 Task: Calculate the distance between San Francisco and Point Reyes.
Action: Mouse moved to (302, 76)
Screenshot: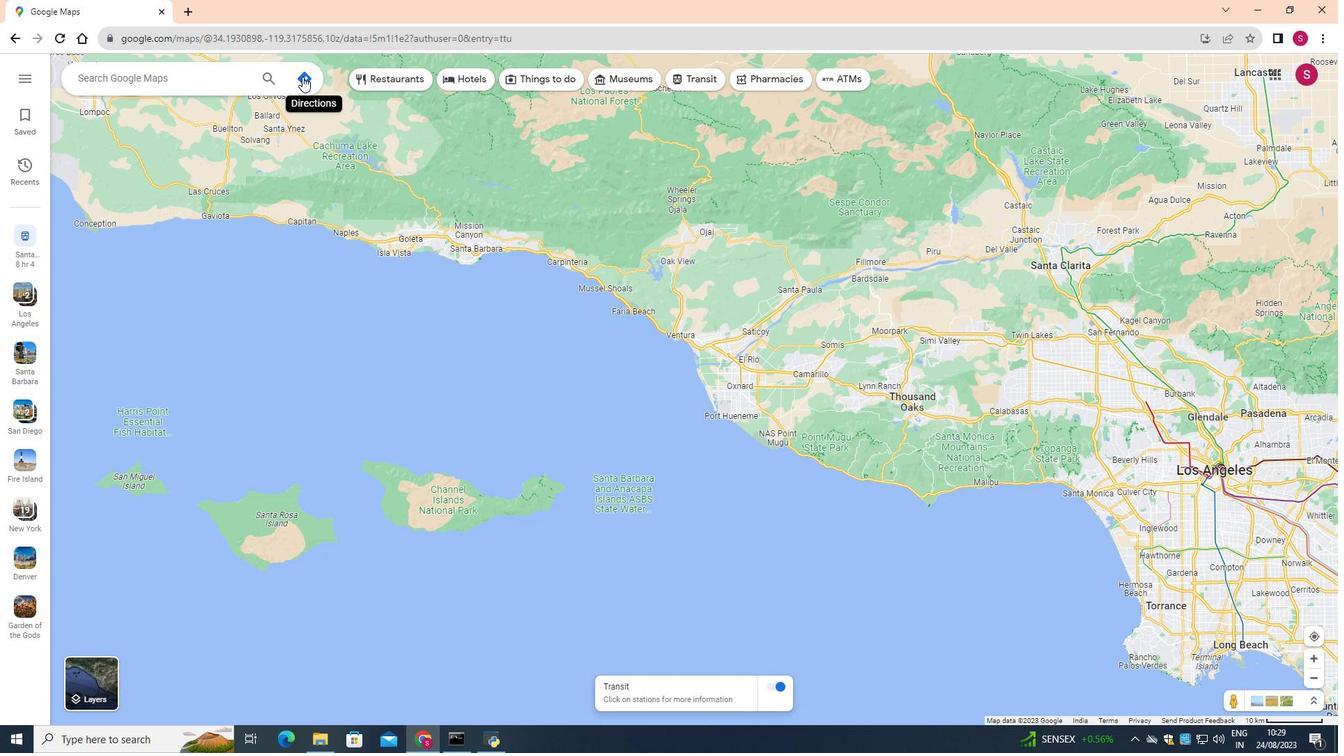 
Action: Mouse pressed left at (302, 76)
Screenshot: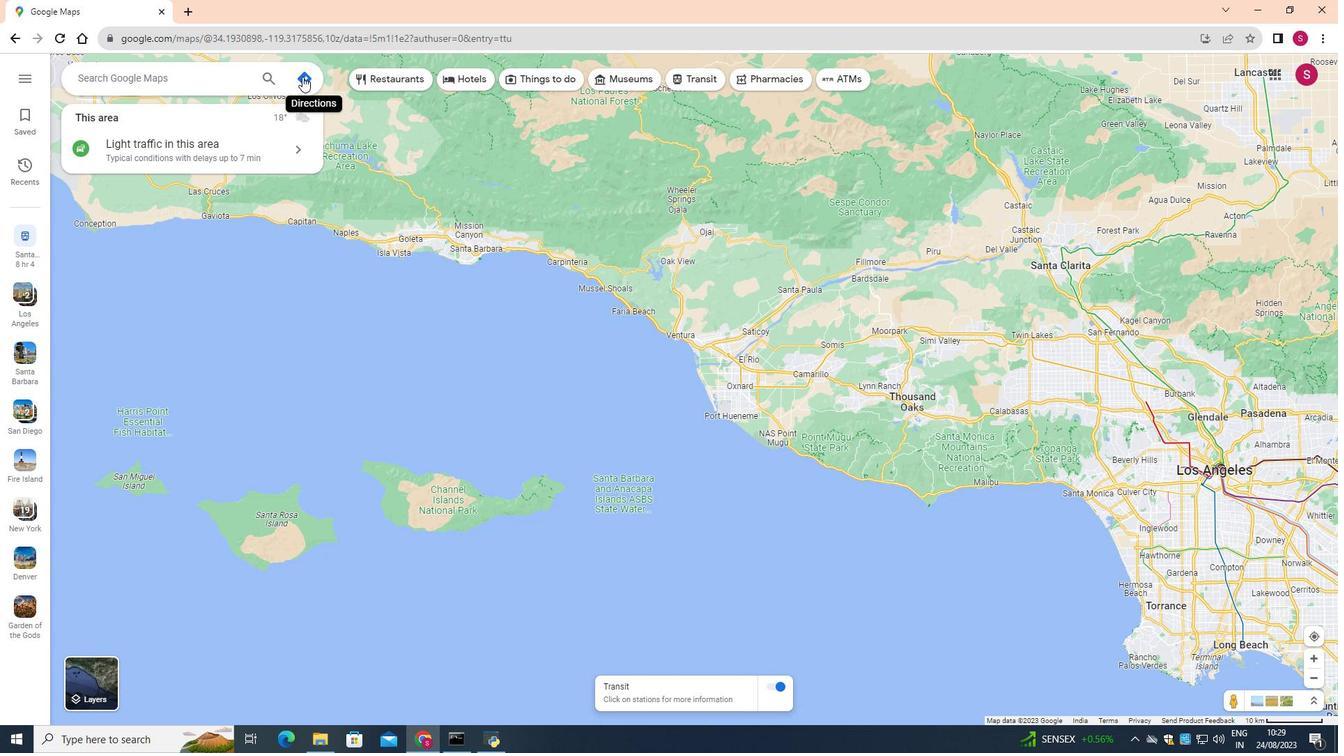 
Action: Mouse moved to (230, 110)
Screenshot: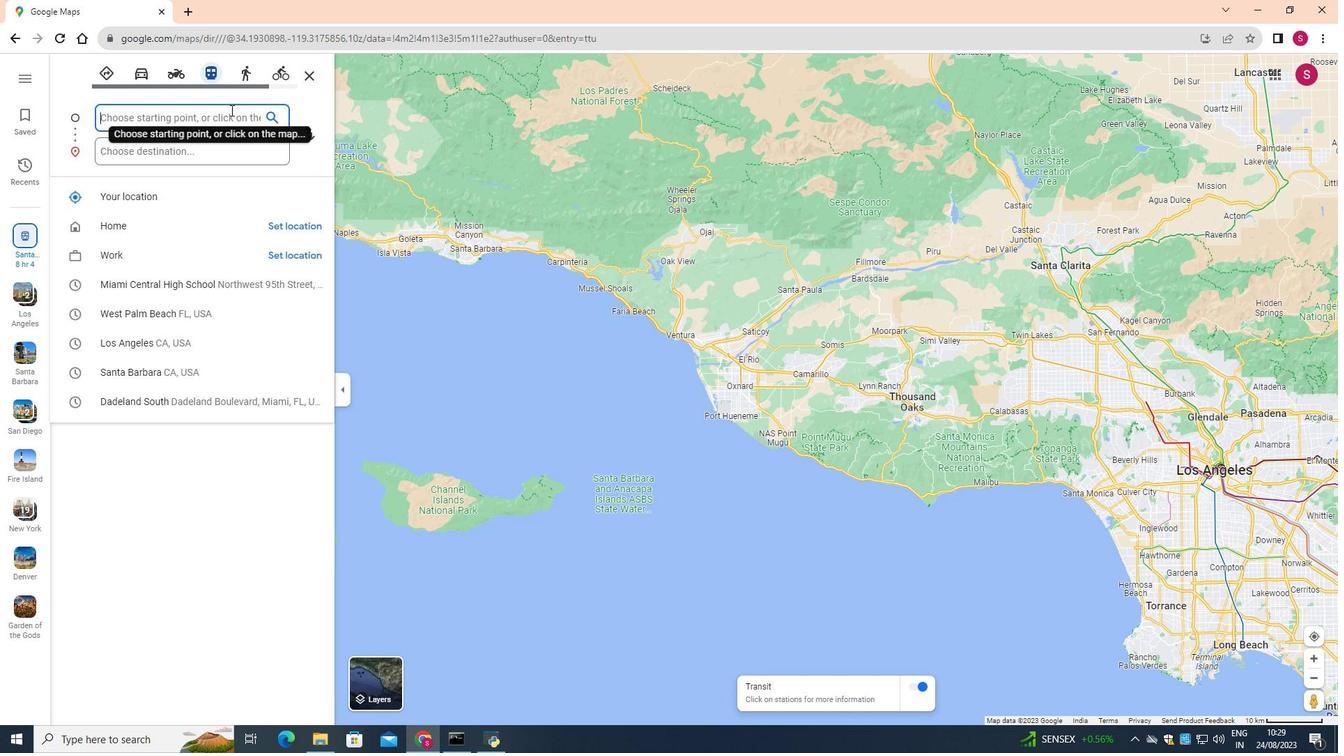 
Action: Mouse pressed left at (230, 110)
Screenshot: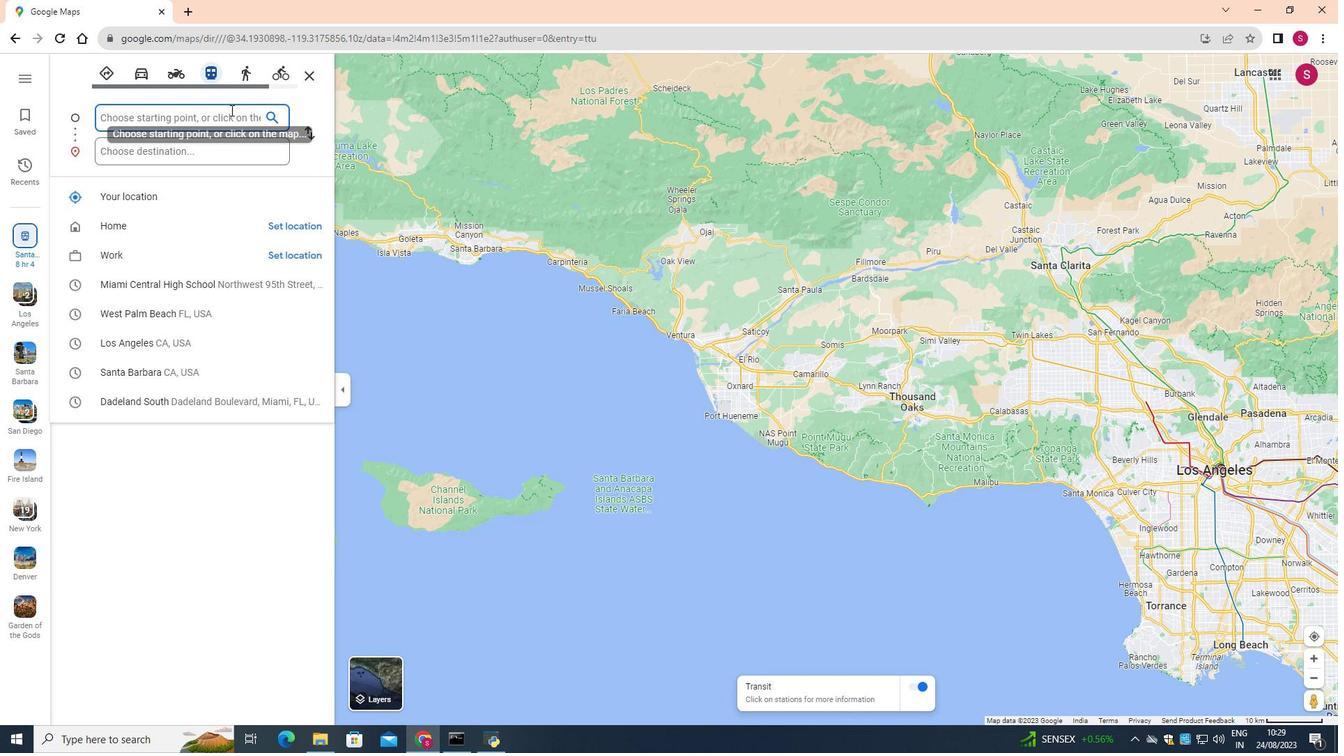
Action: Key pressed <Key.shift>San<Key.space><Key.shift>Francisco
Screenshot: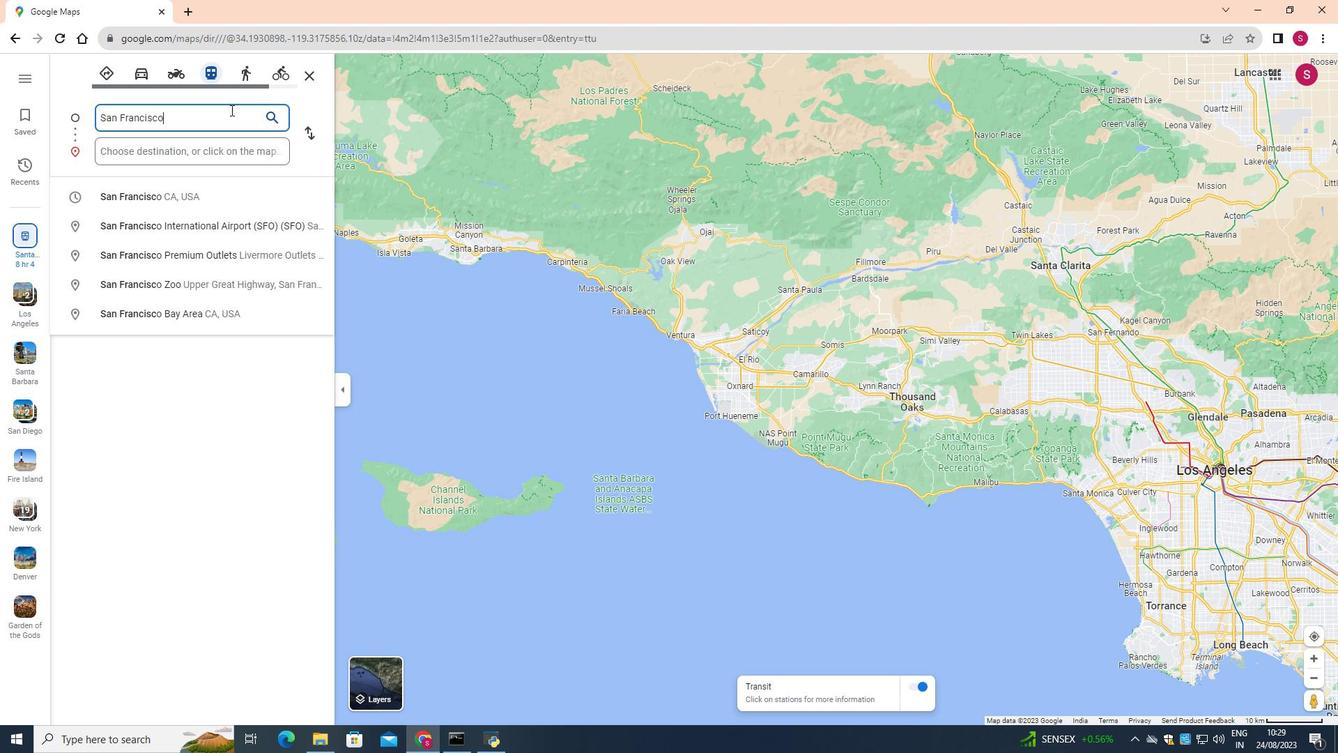 
Action: Mouse moved to (156, 198)
Screenshot: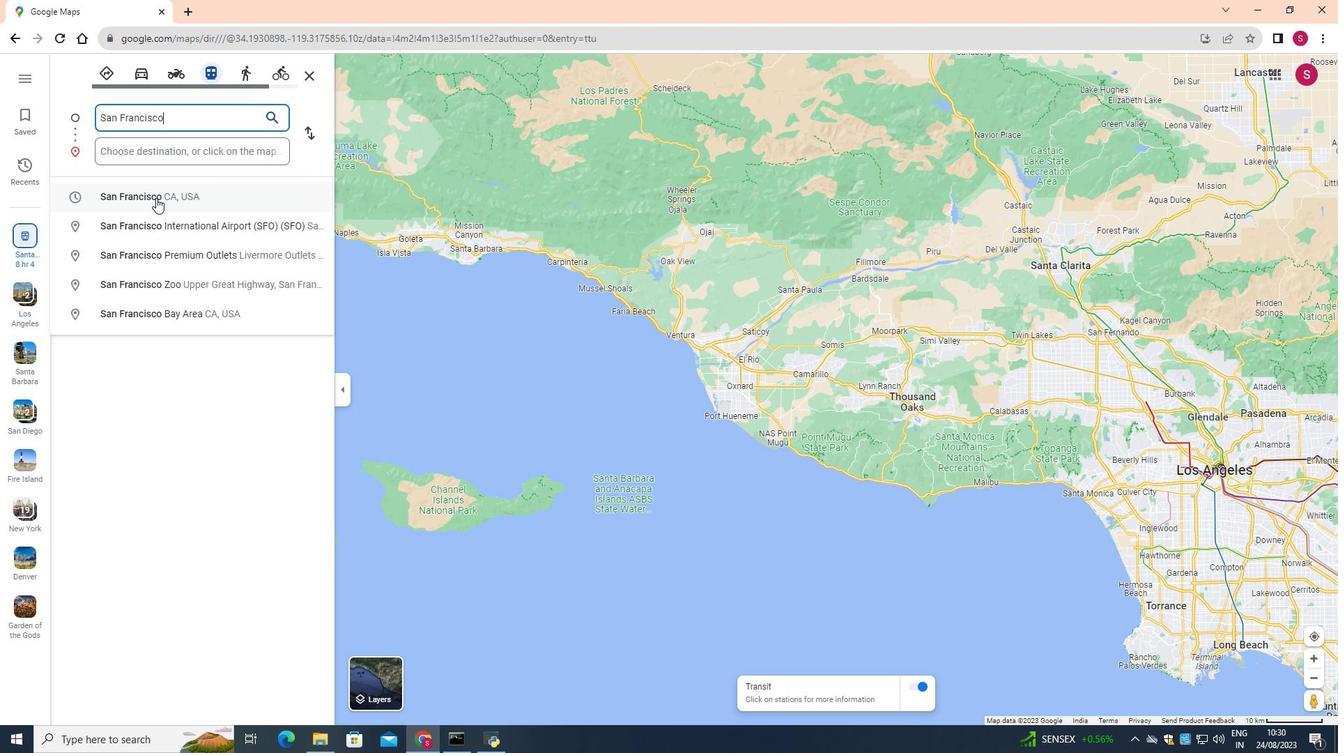 
Action: Mouse pressed left at (156, 198)
Screenshot: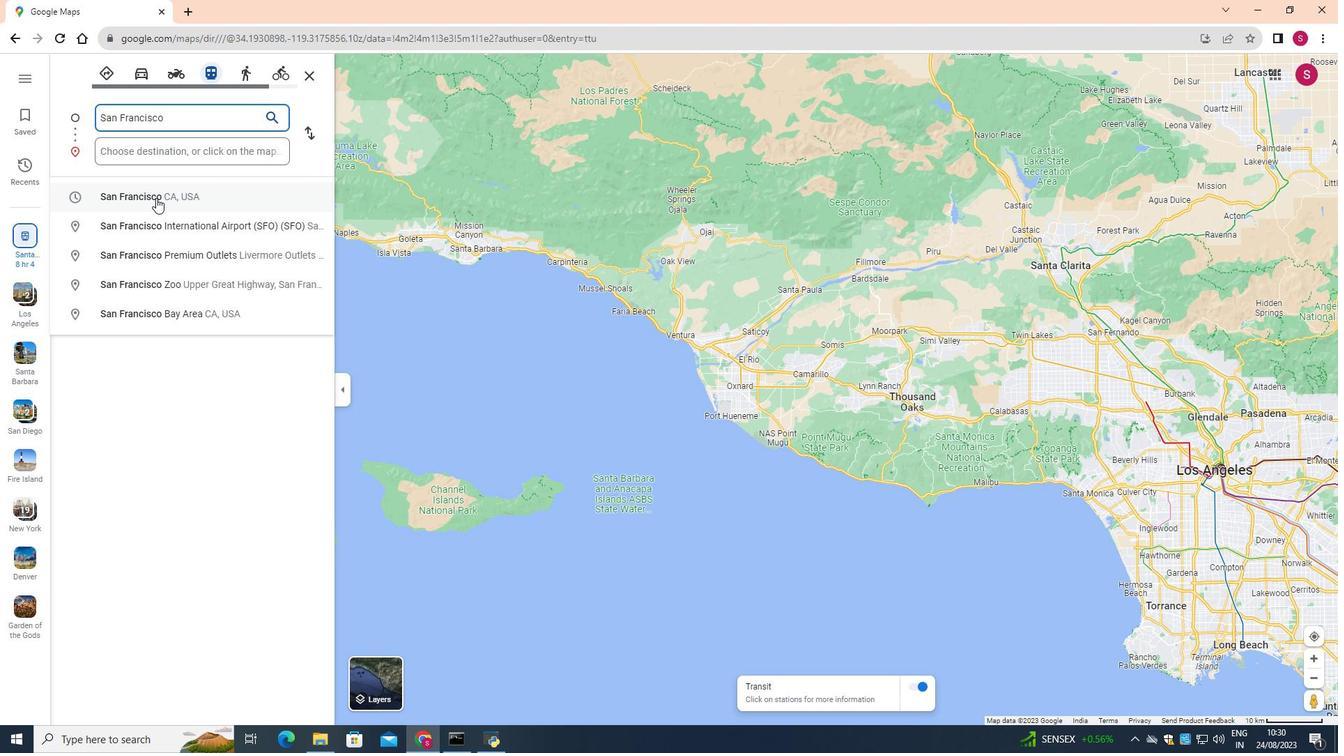 
Action: Mouse moved to (192, 147)
Screenshot: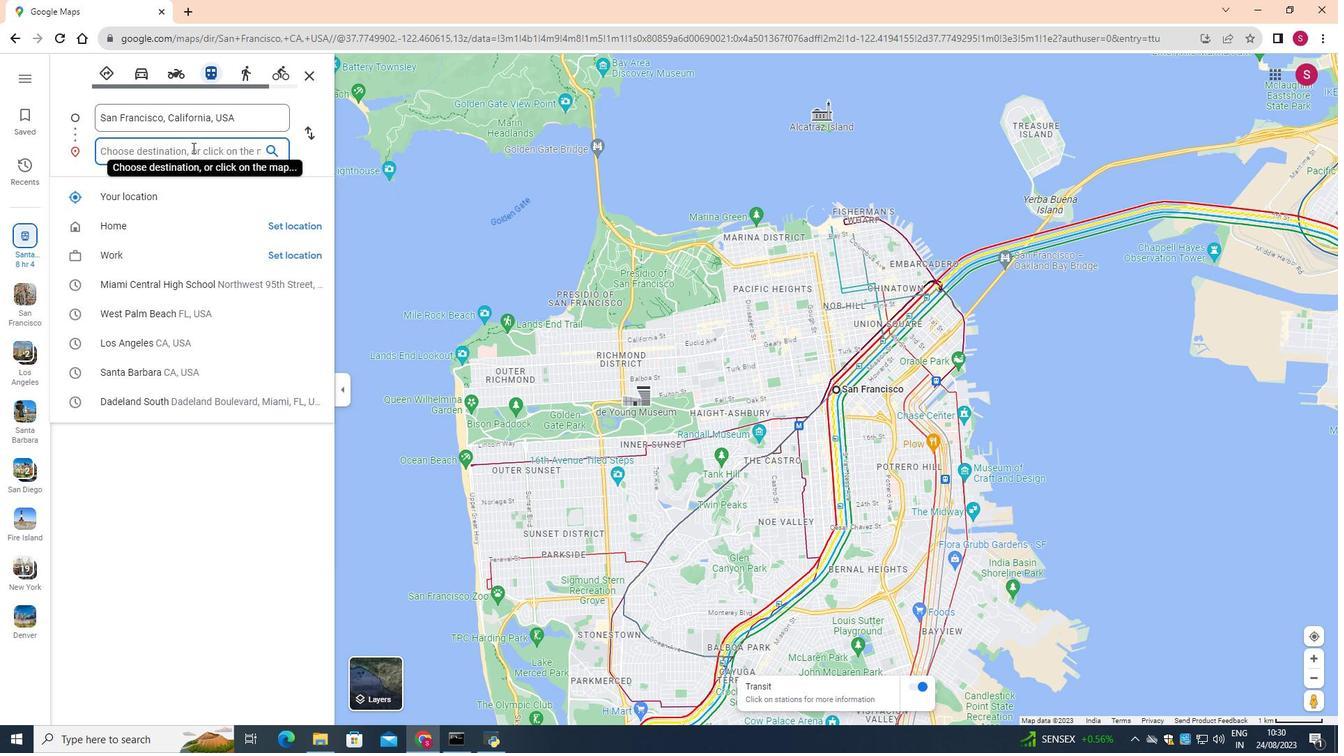 
Action: Mouse pressed left at (192, 147)
Screenshot: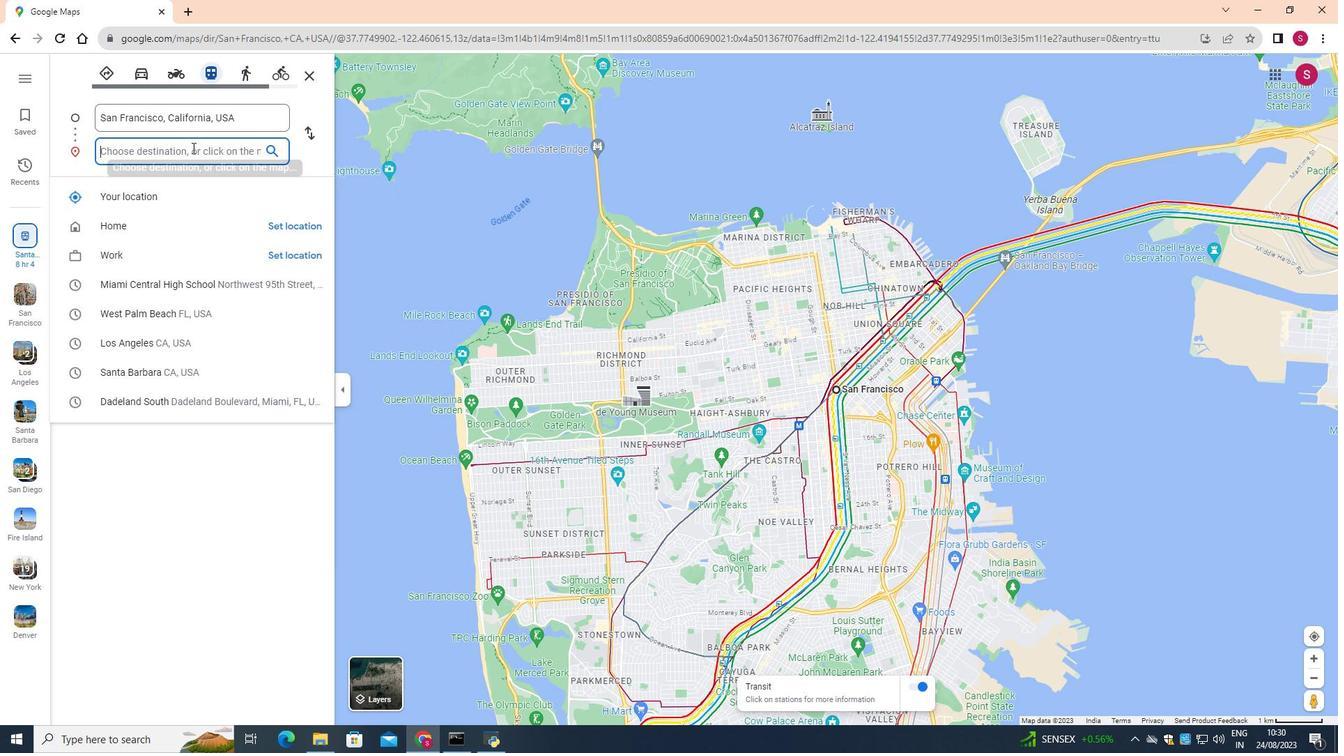 
Action: Key pressed <Key.shift>Point<Key.space><Key.shift>Reyes
Screenshot: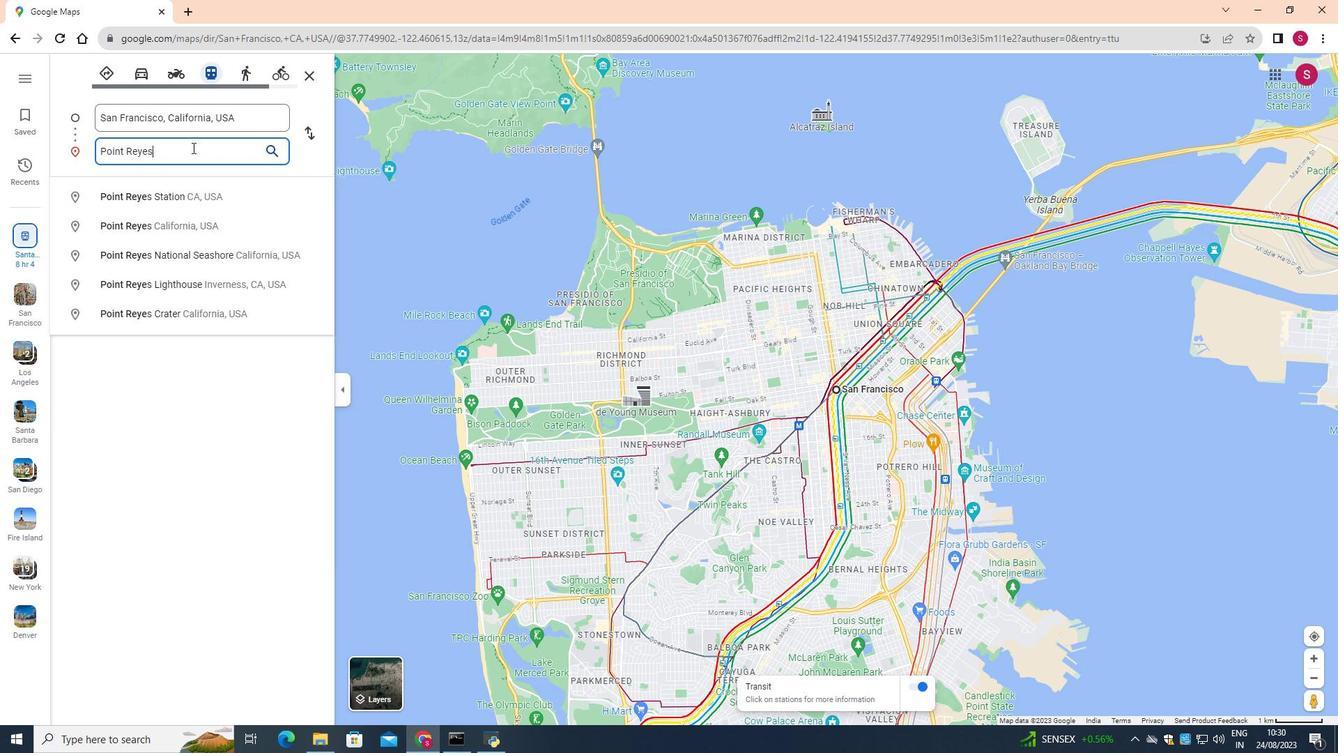 
Action: Mouse moved to (117, 192)
Screenshot: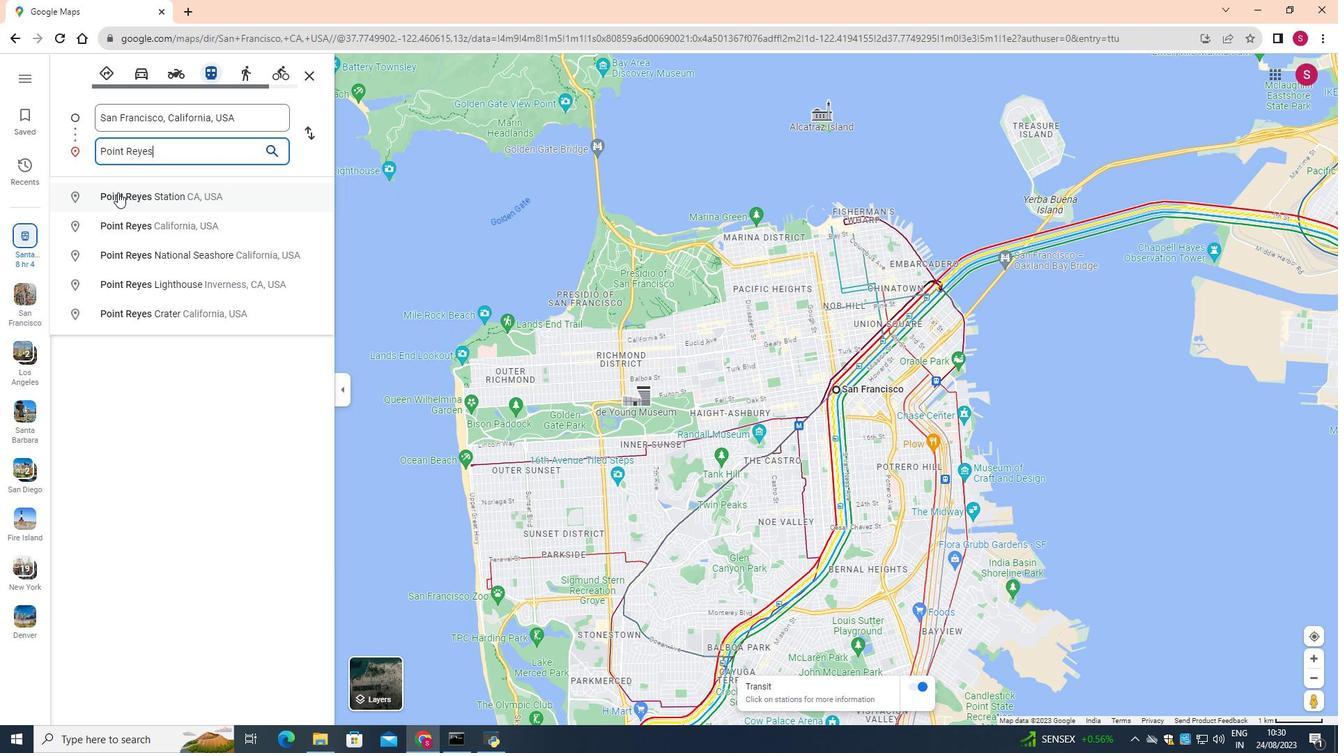 
Action: Mouse pressed left at (117, 192)
Screenshot: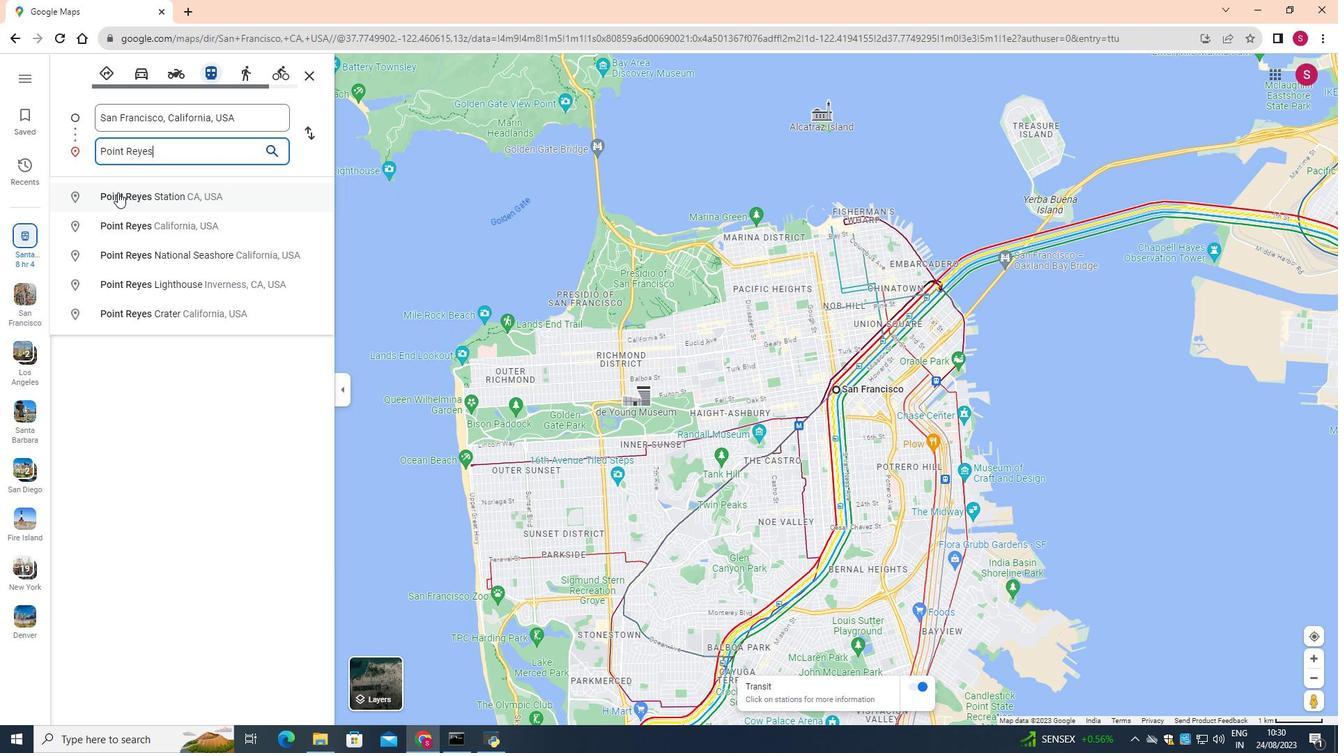 
Action: Mouse moved to (171, 357)
Screenshot: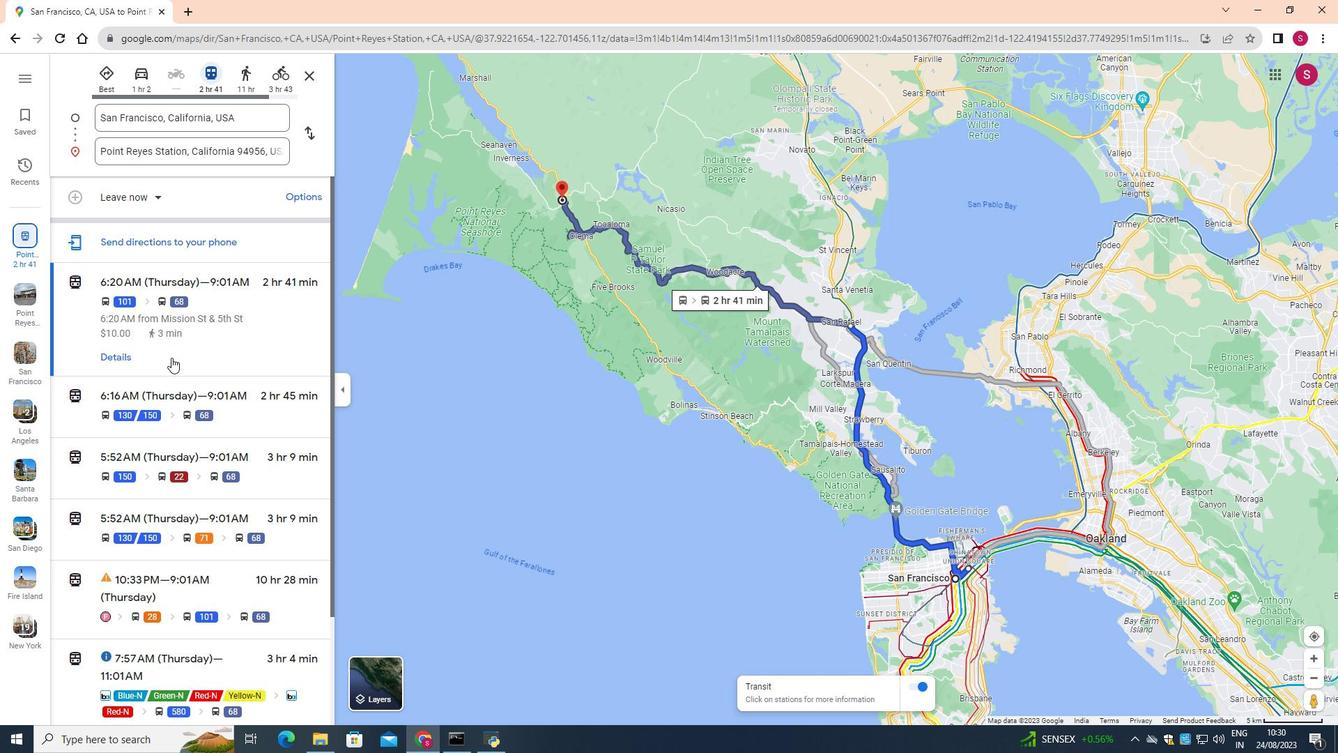 
Action: Mouse scrolled (171, 357) with delta (0, 0)
Screenshot: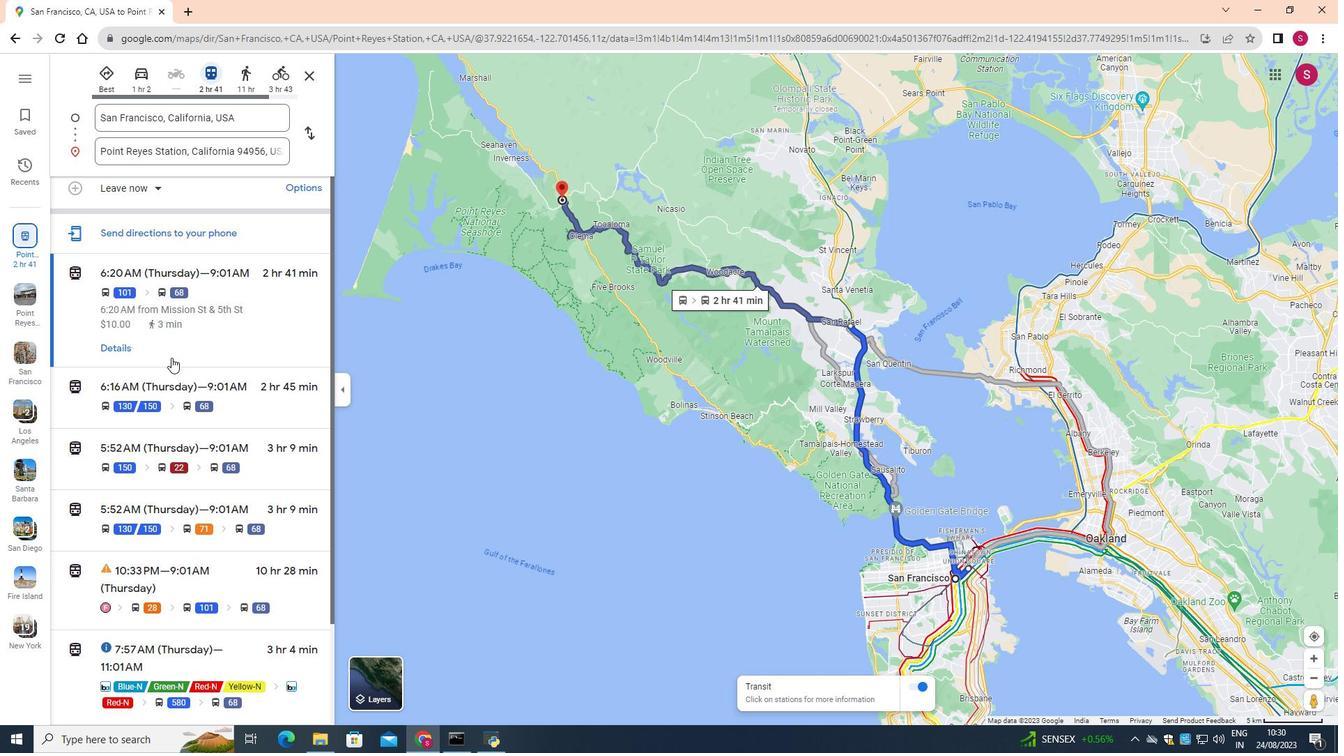 
Action: Mouse moved to (175, 336)
Screenshot: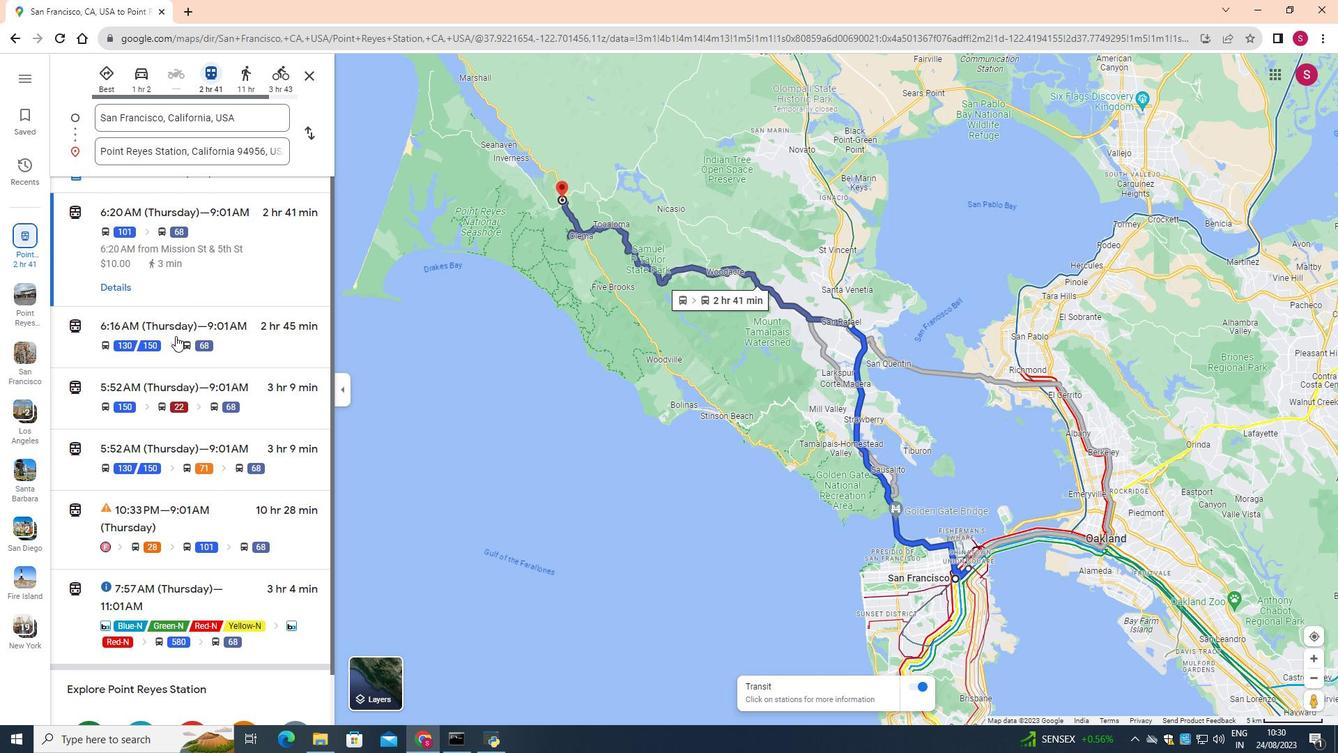 
Action: Mouse scrolled (175, 335) with delta (0, 0)
Screenshot: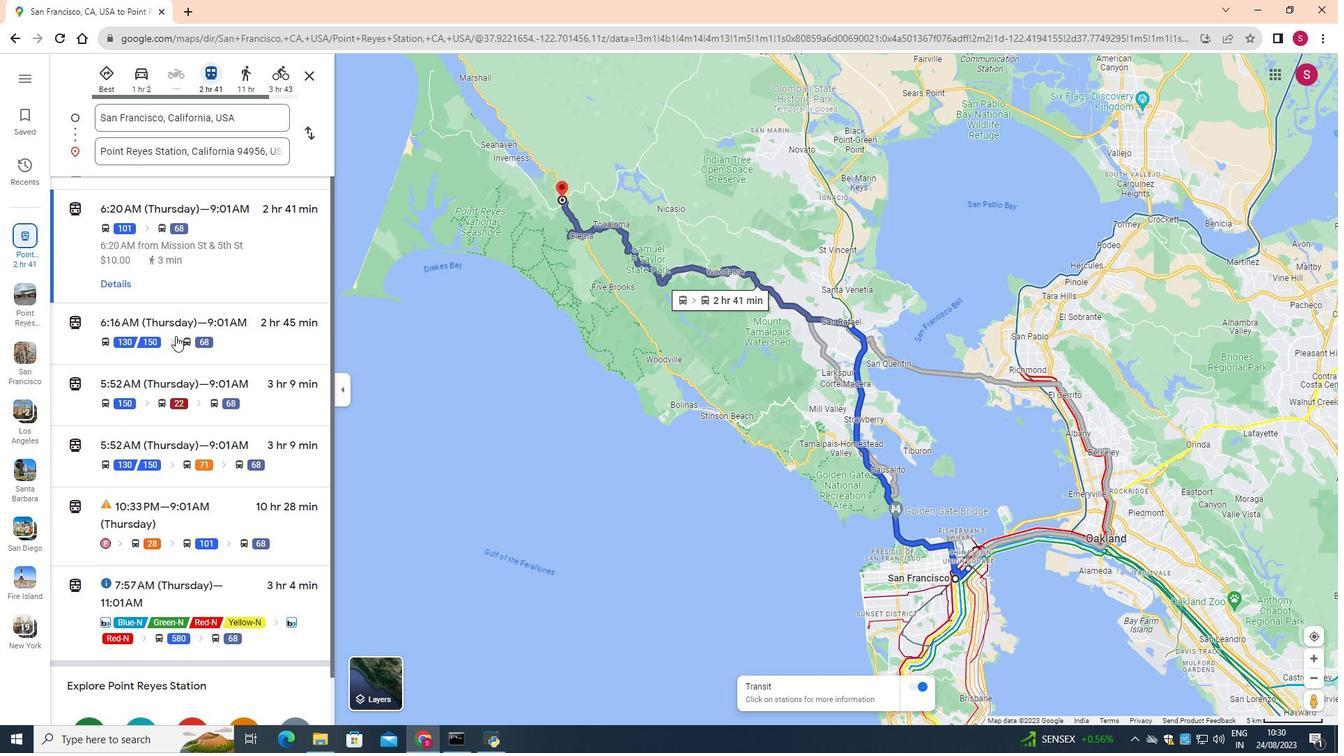 
Action: Mouse scrolled (175, 335) with delta (0, 0)
Screenshot: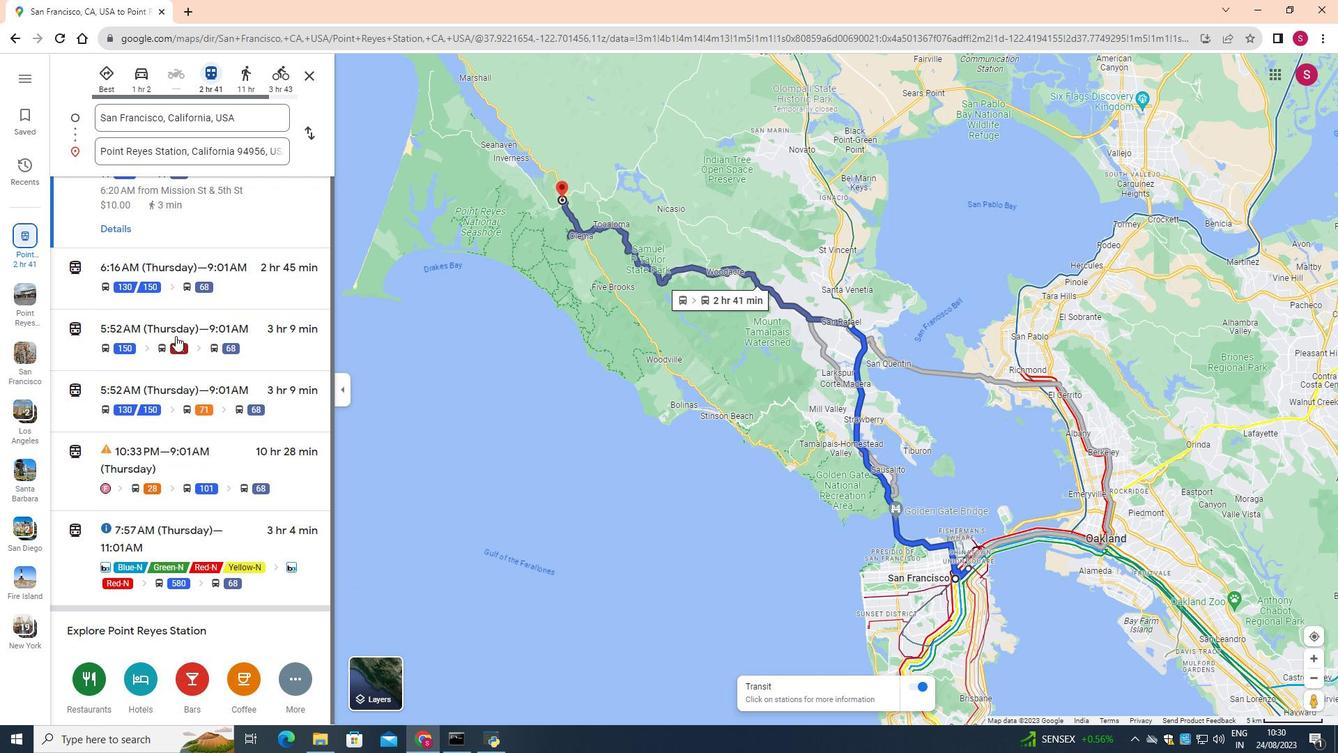 
Action: Mouse scrolled (175, 335) with delta (0, 0)
Screenshot: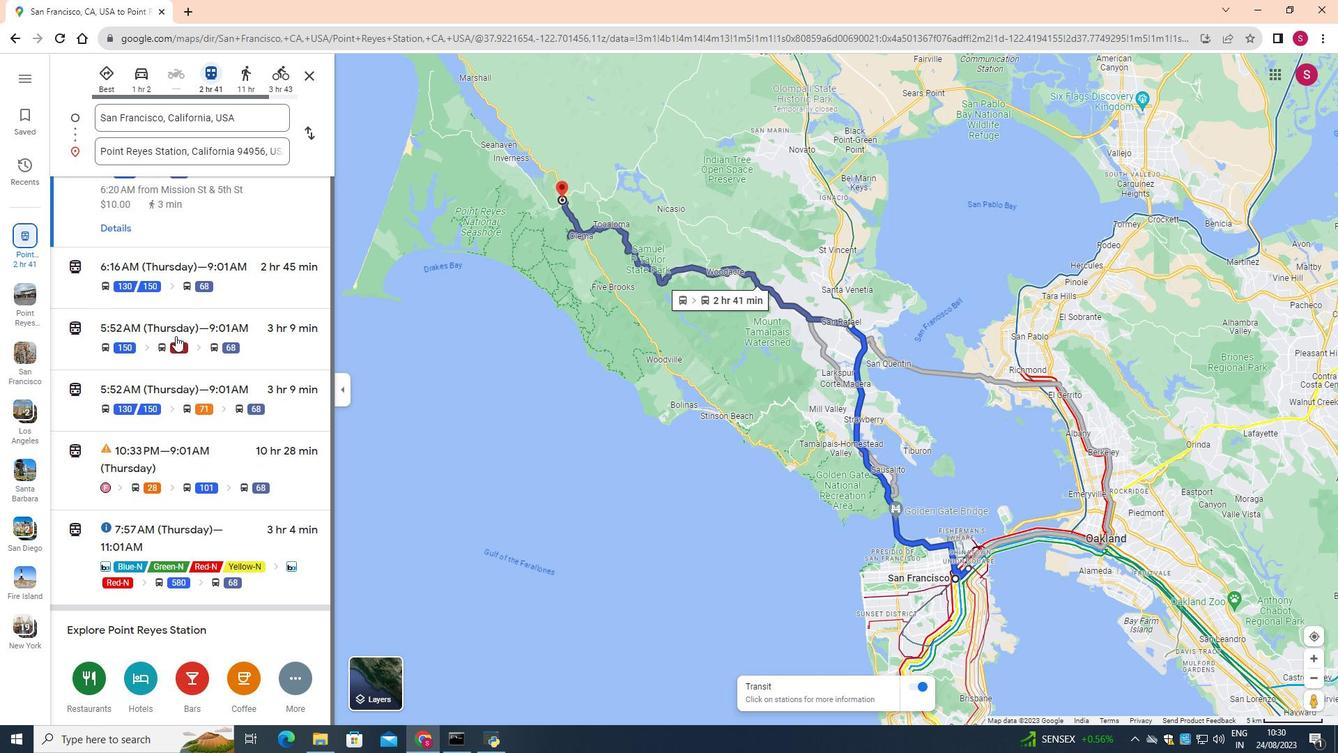 
Action: Mouse scrolled (175, 336) with delta (0, 0)
Screenshot: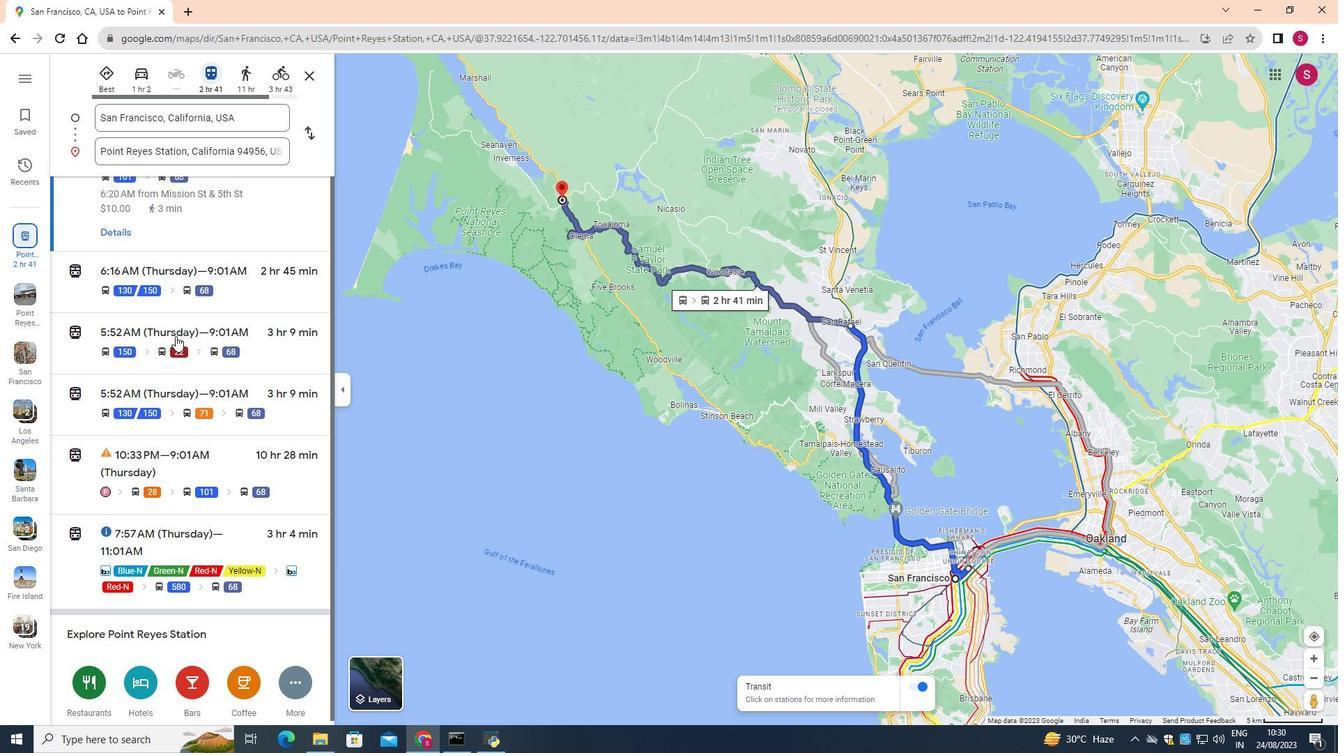 
Action: Mouse scrolled (175, 336) with delta (0, 0)
Screenshot: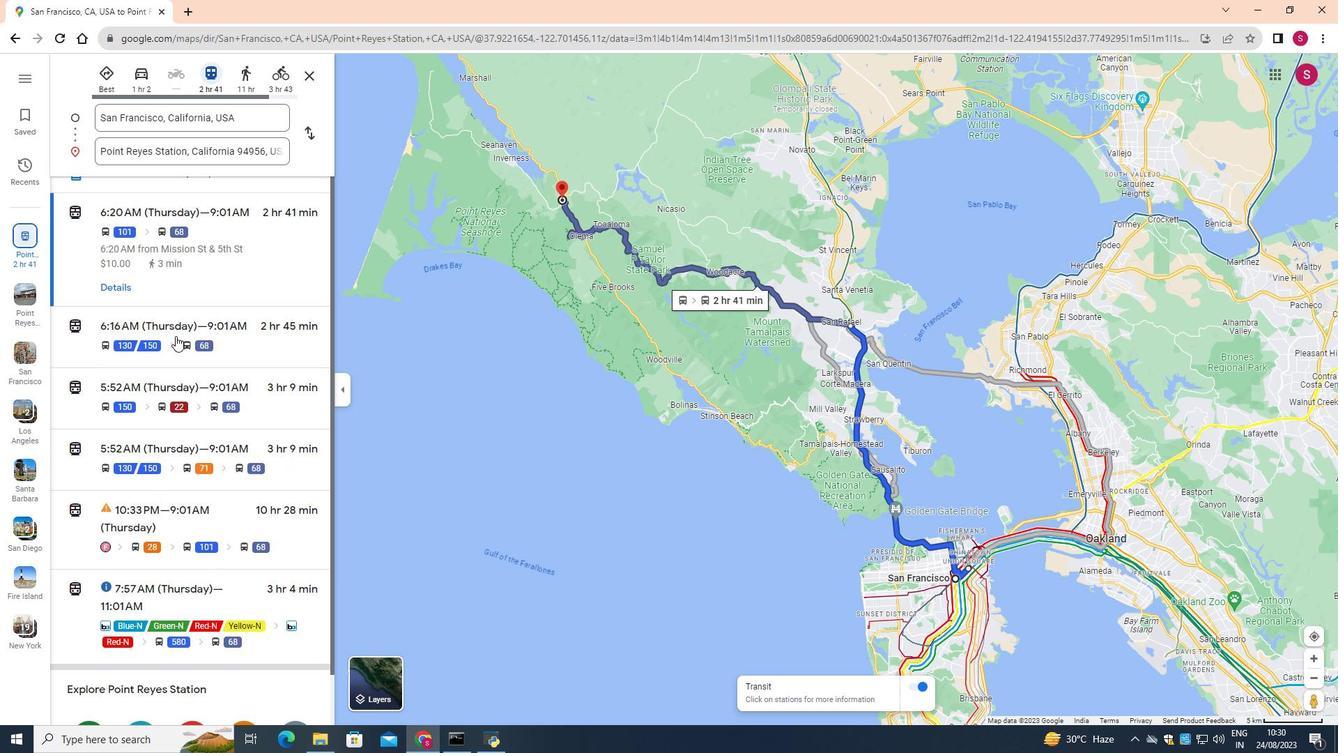 
Action: Mouse scrolled (175, 336) with delta (0, 0)
Screenshot: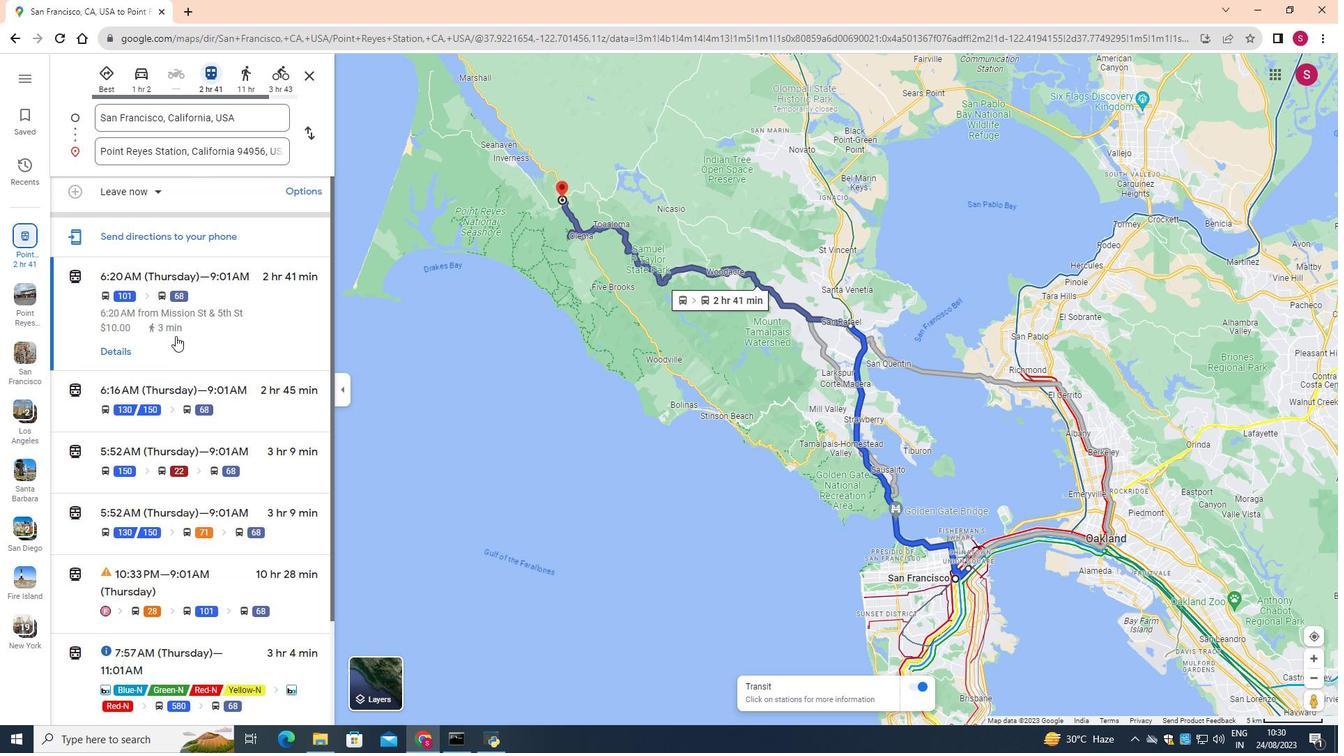
Action: Mouse scrolled (175, 336) with delta (0, 0)
Screenshot: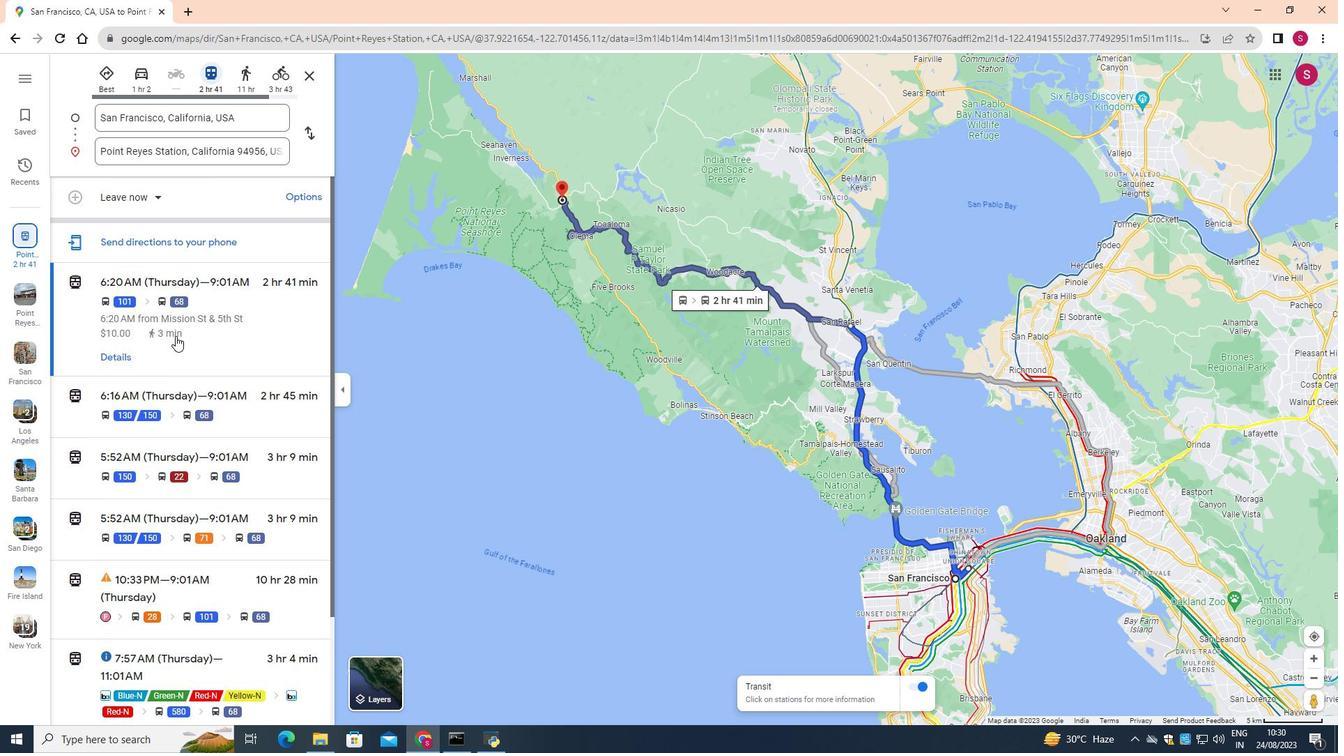 
Action: Mouse scrolled (175, 336) with delta (0, 0)
Screenshot: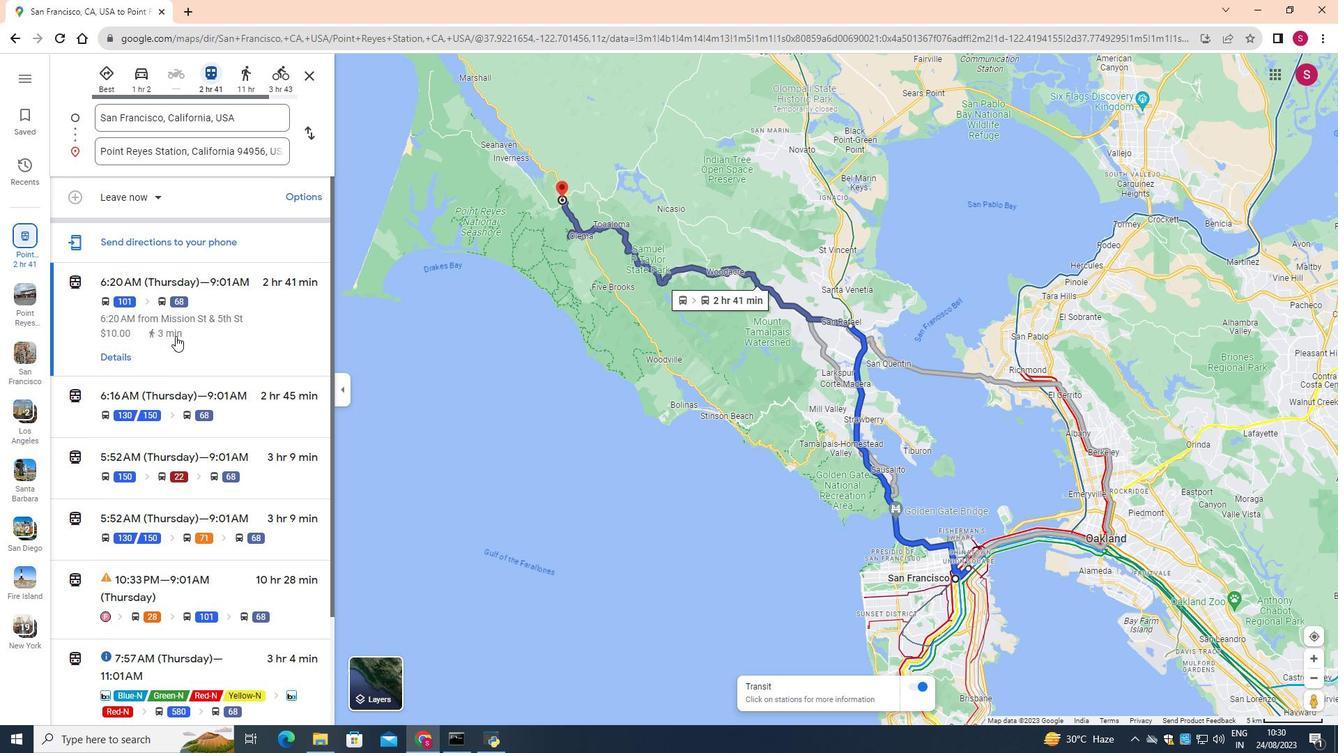 
Action: Mouse scrolled (175, 336) with delta (0, 0)
Screenshot: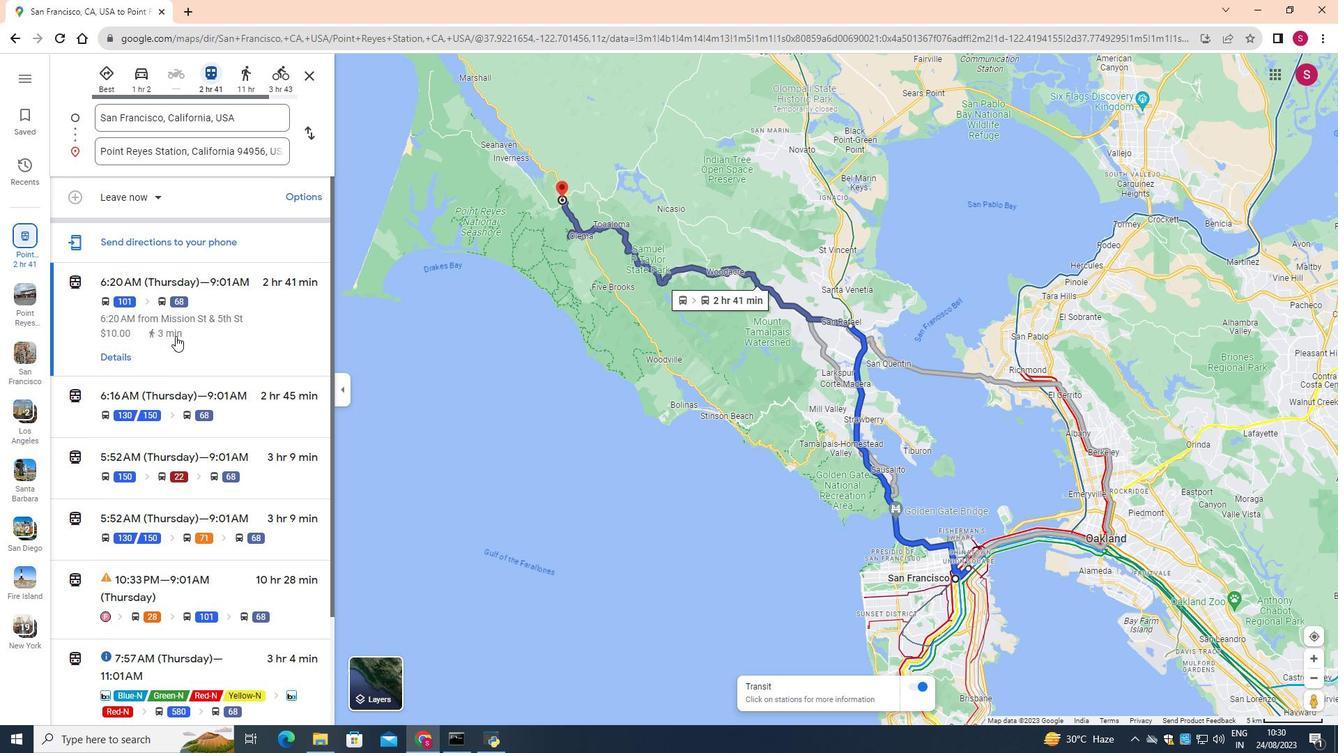
Action: Mouse moved to (613, 669)
Screenshot: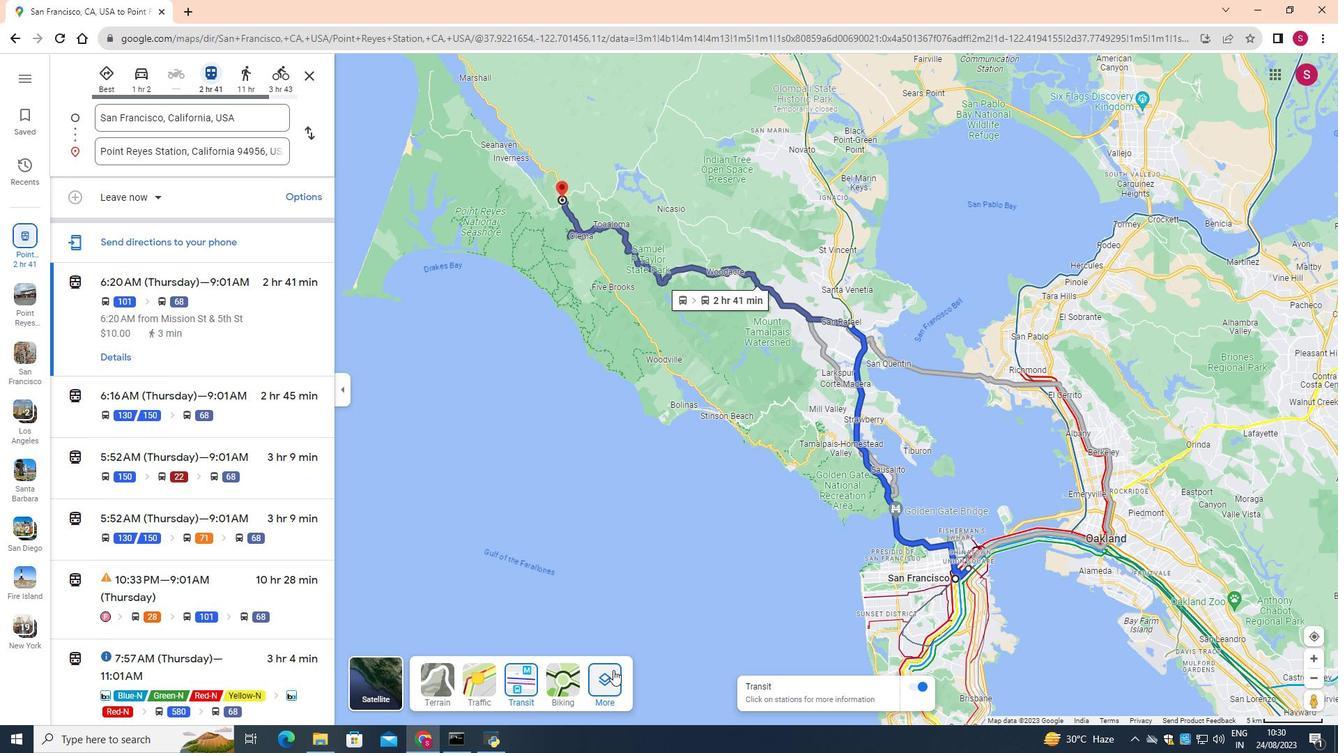 
Action: Mouse pressed left at (613, 669)
Screenshot: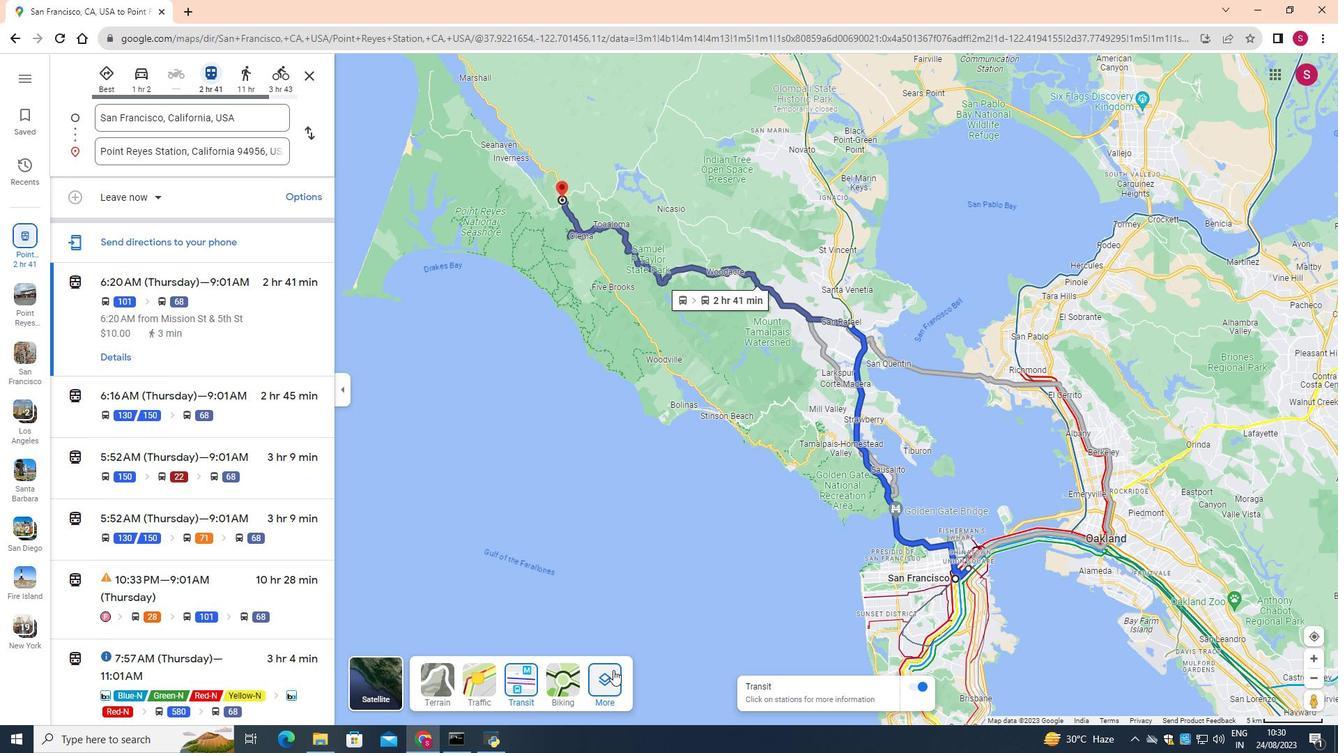 
Action: Mouse moved to (475, 541)
Screenshot: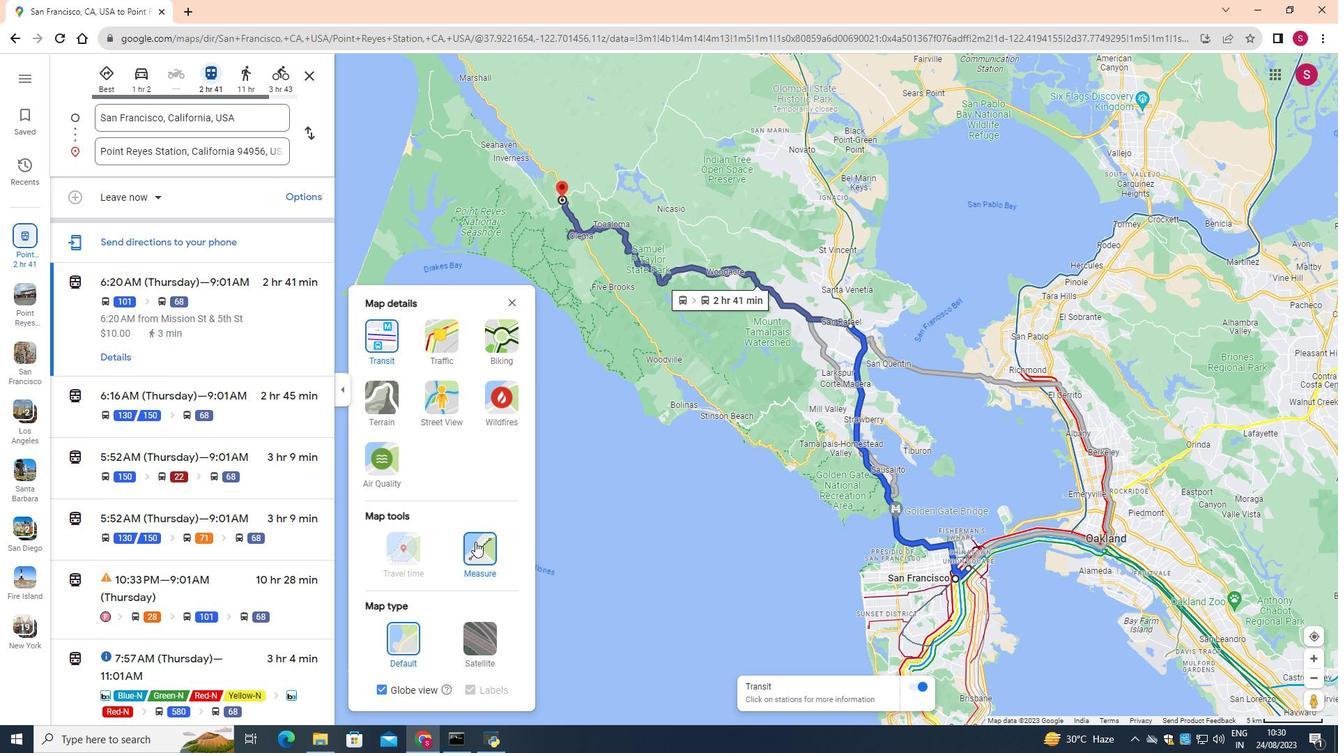 
Action: Mouse pressed left at (475, 541)
Screenshot: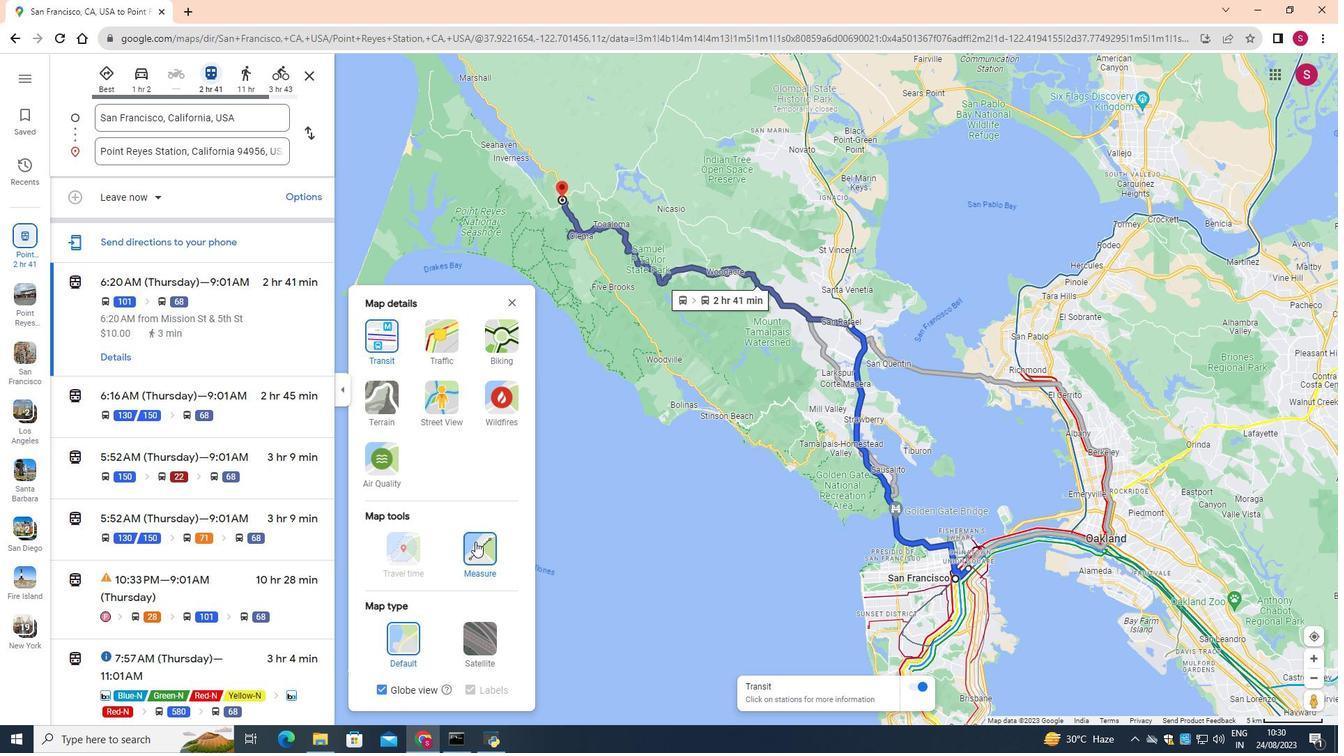 
Action: Mouse moved to (512, 297)
Screenshot: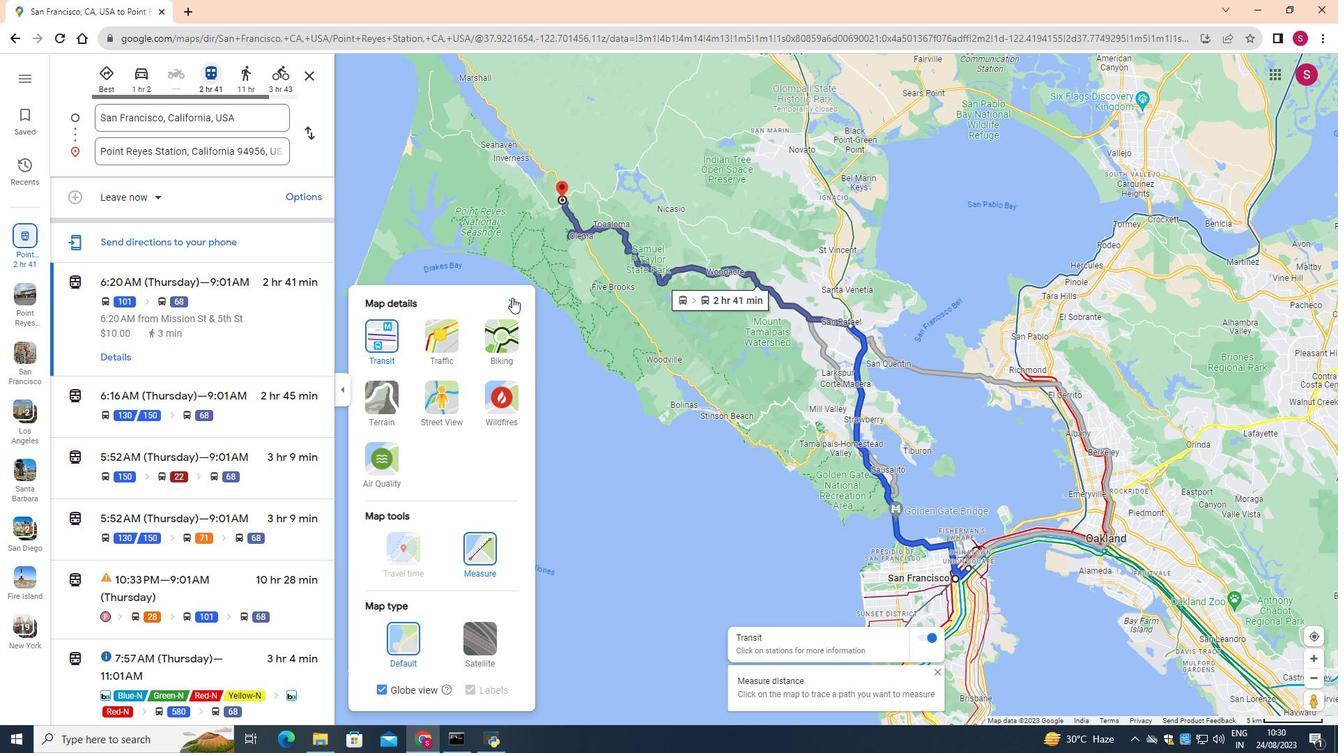 
Action: Mouse pressed left at (512, 297)
Screenshot: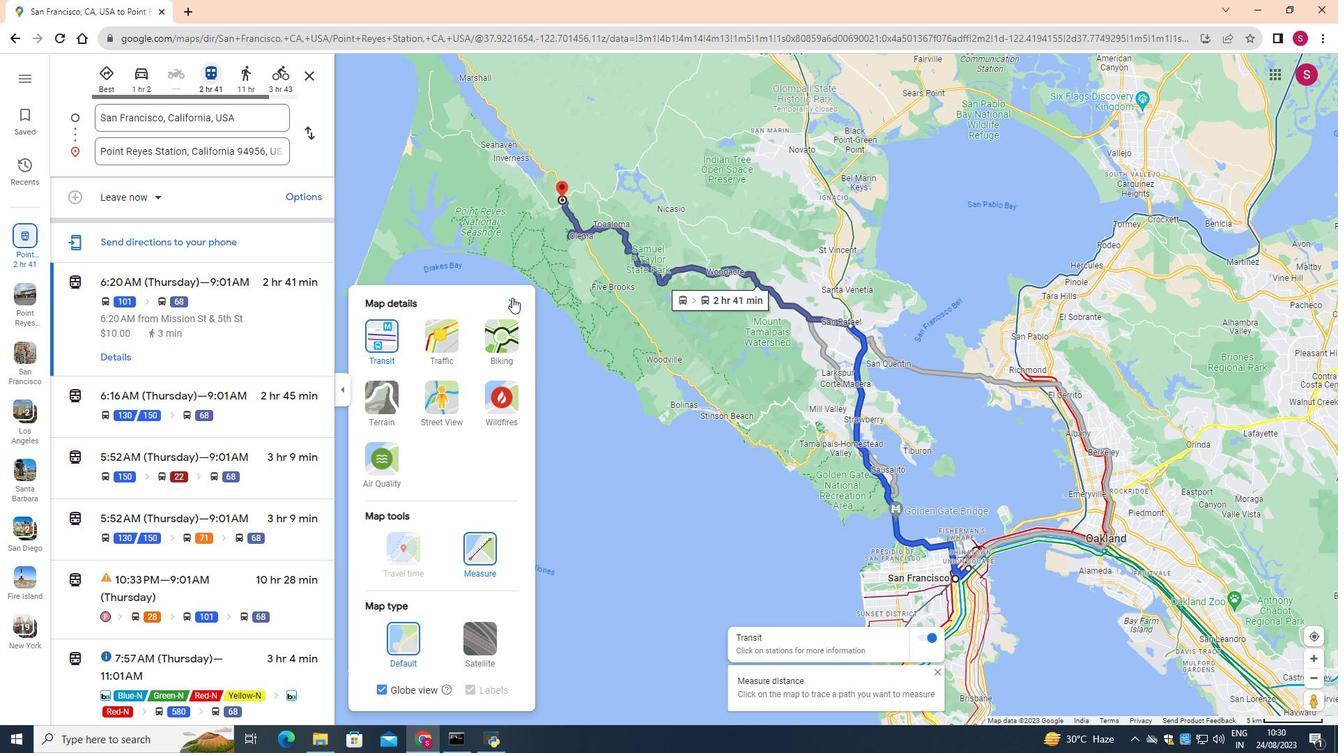 
Action: Mouse moved to (559, 196)
Screenshot: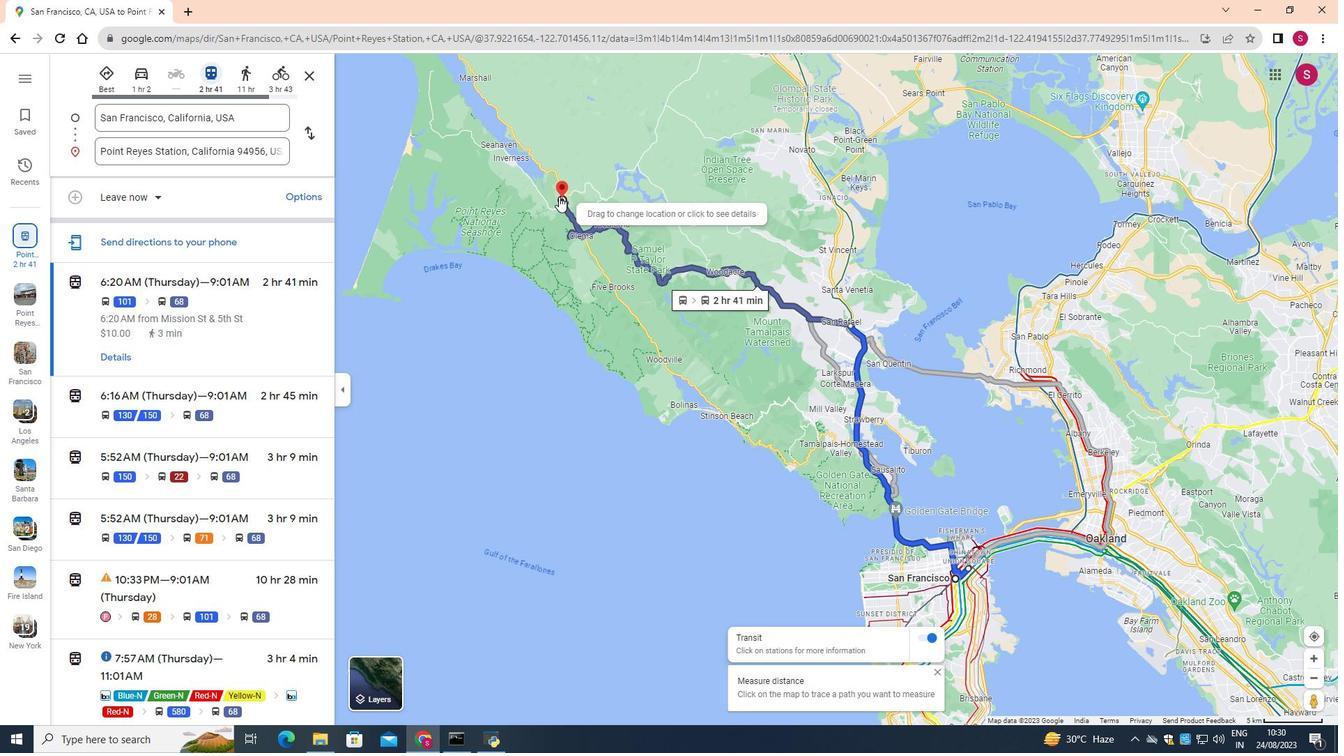 
Action: Mouse pressed left at (559, 196)
Screenshot: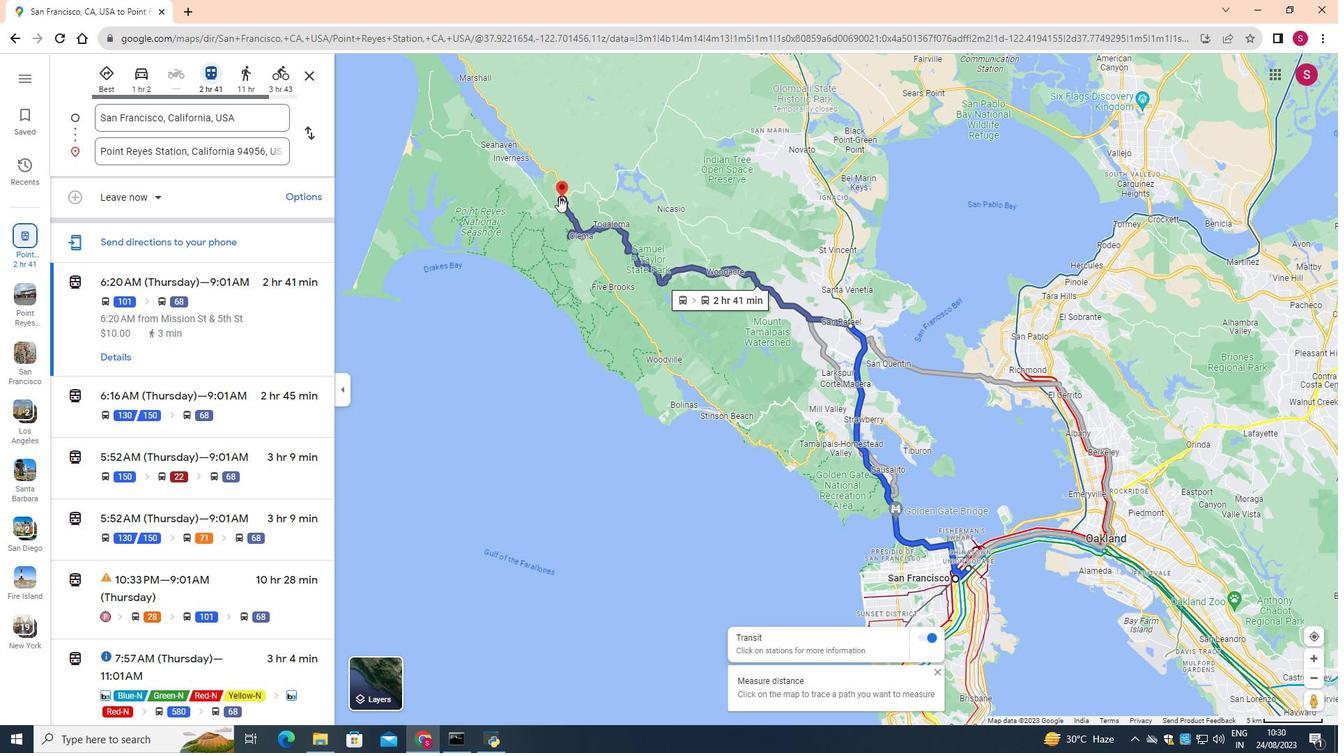 
Action: Mouse moved to (951, 576)
Screenshot: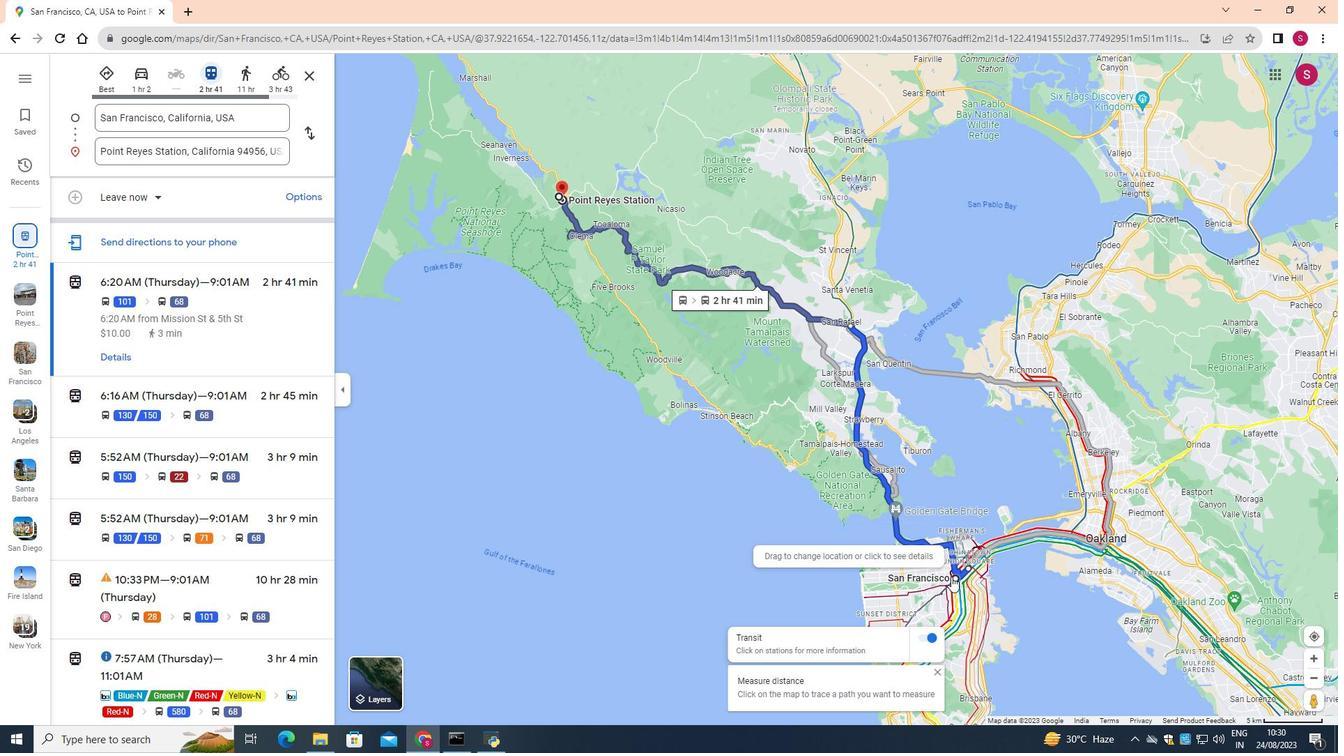 
Action: Mouse pressed left at (951, 576)
Screenshot: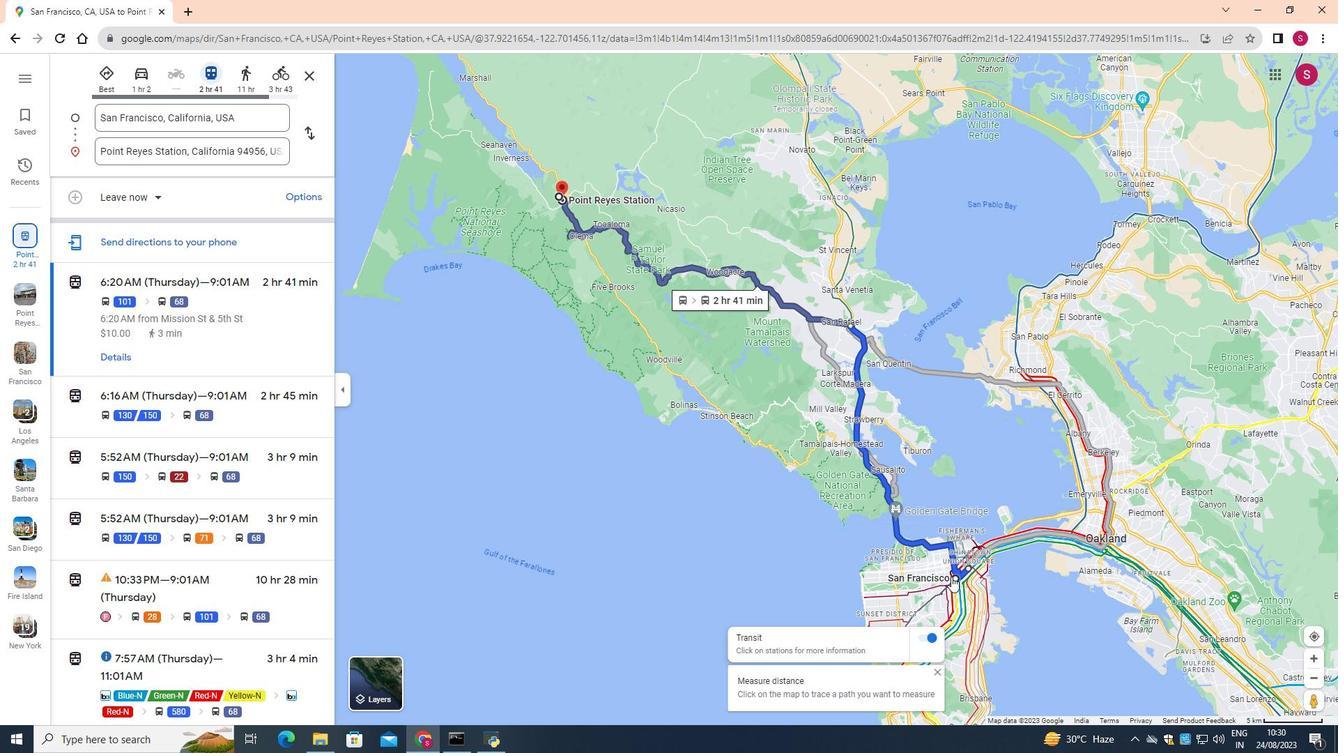 
Action: Mouse moved to (759, 536)
Screenshot: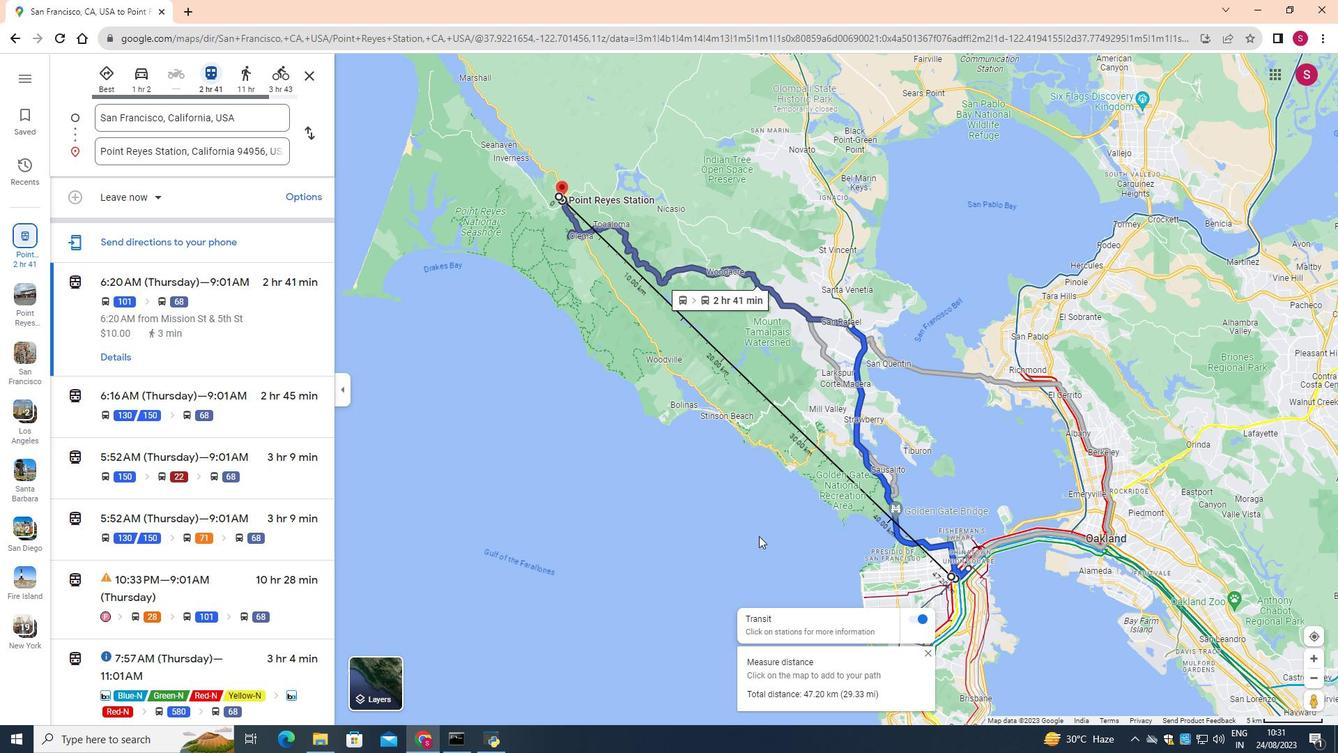
